 Task: Toggle the experimental feature "Group sources into Authored and Deployed trees".
Action: Mouse moved to (1336, 39)
Screenshot: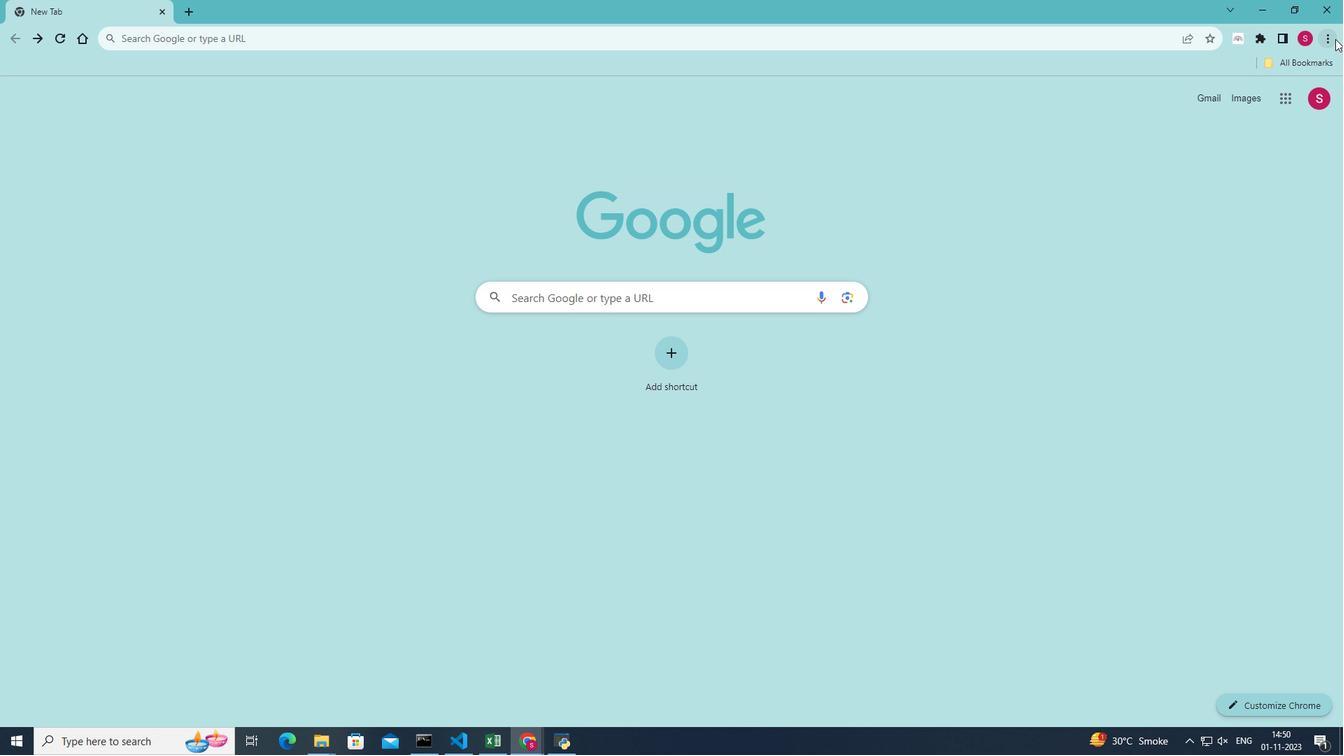 
Action: Mouse pressed left at (1336, 39)
Screenshot: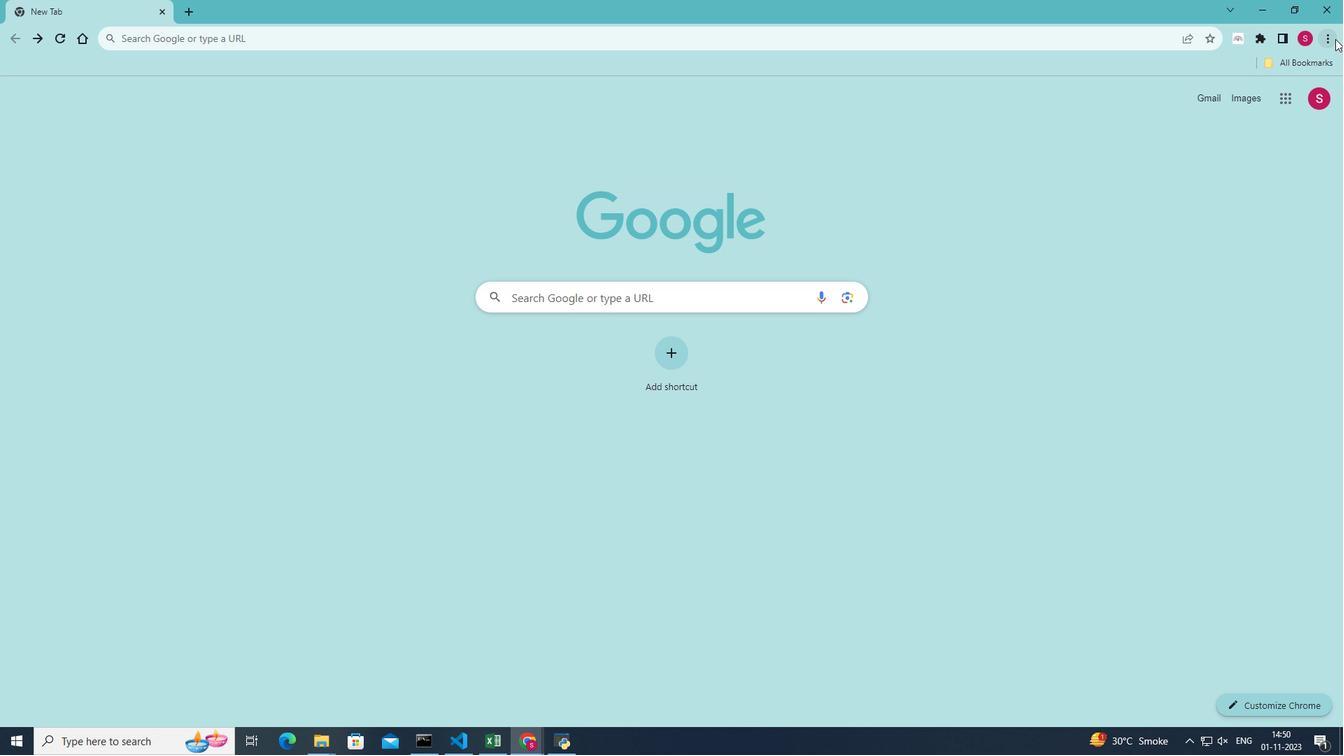 
Action: Mouse moved to (1220, 254)
Screenshot: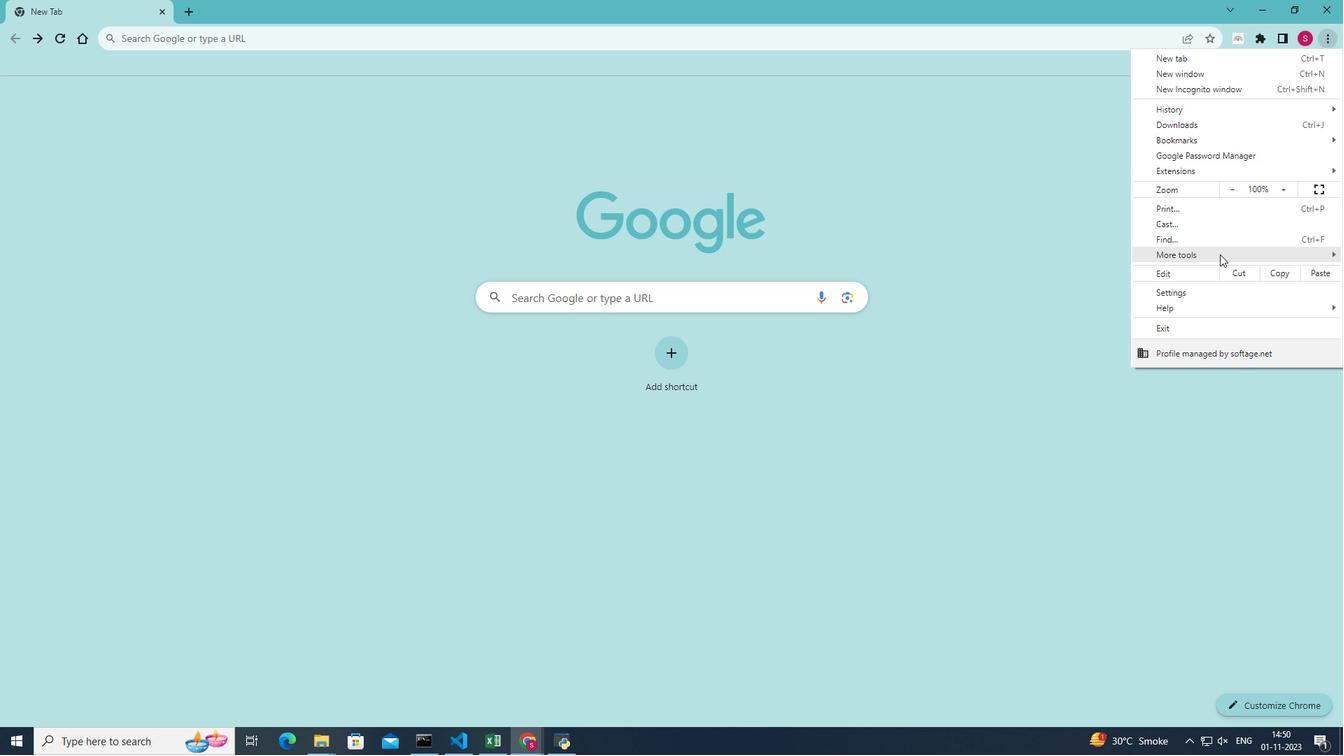 
Action: Mouse pressed left at (1220, 254)
Screenshot: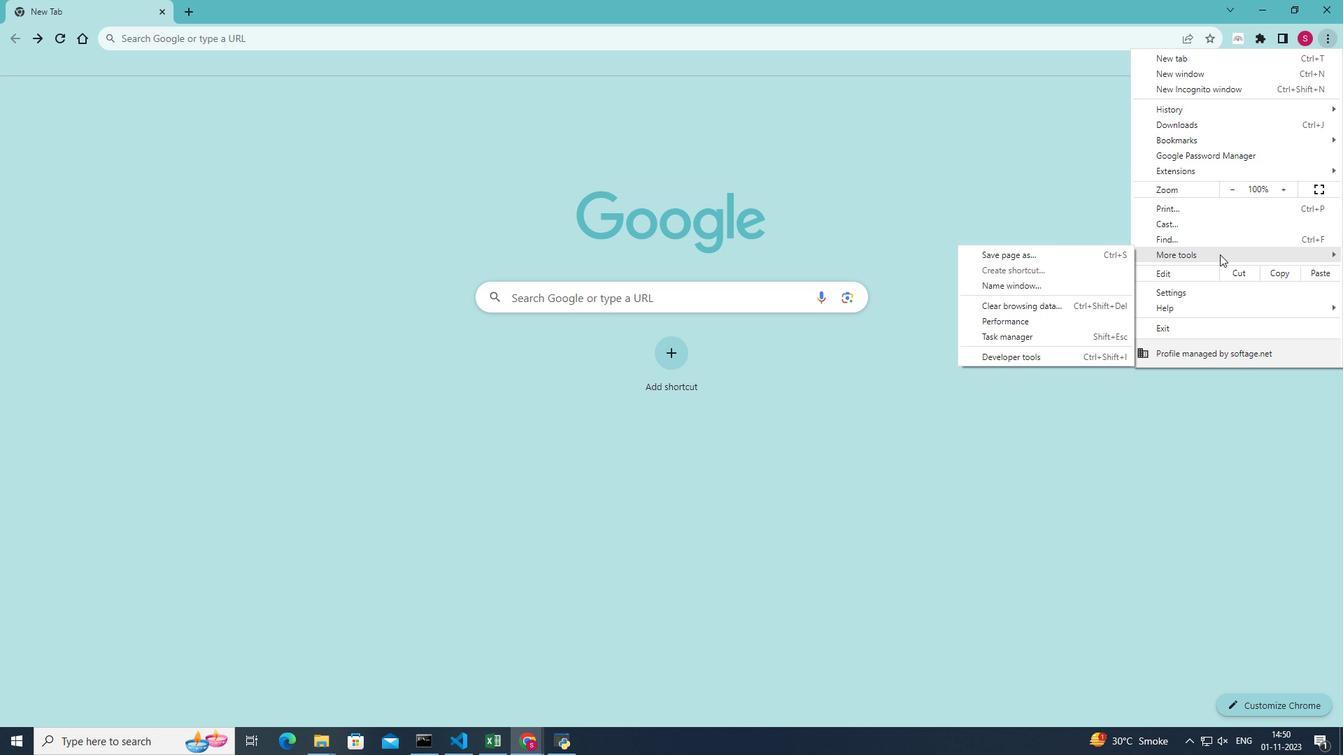 
Action: Mouse moved to (1077, 352)
Screenshot: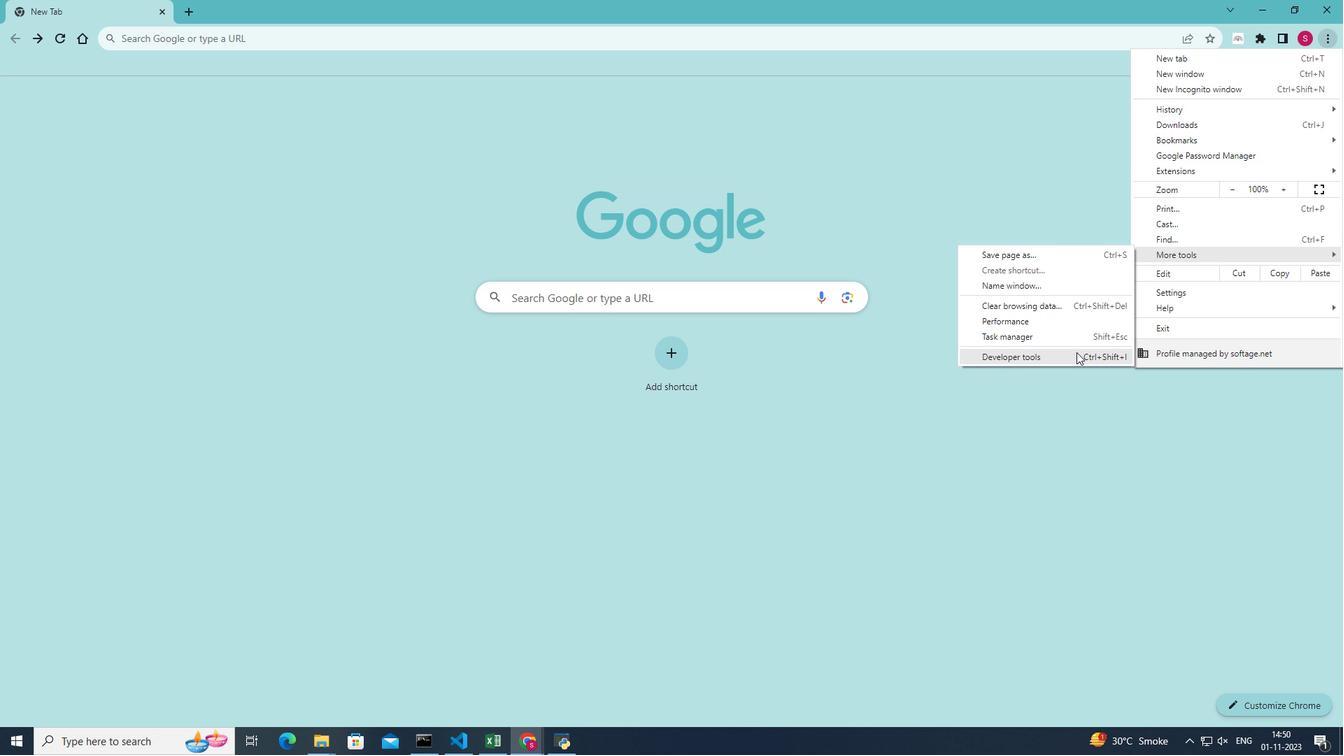 
Action: Mouse pressed left at (1077, 352)
Screenshot: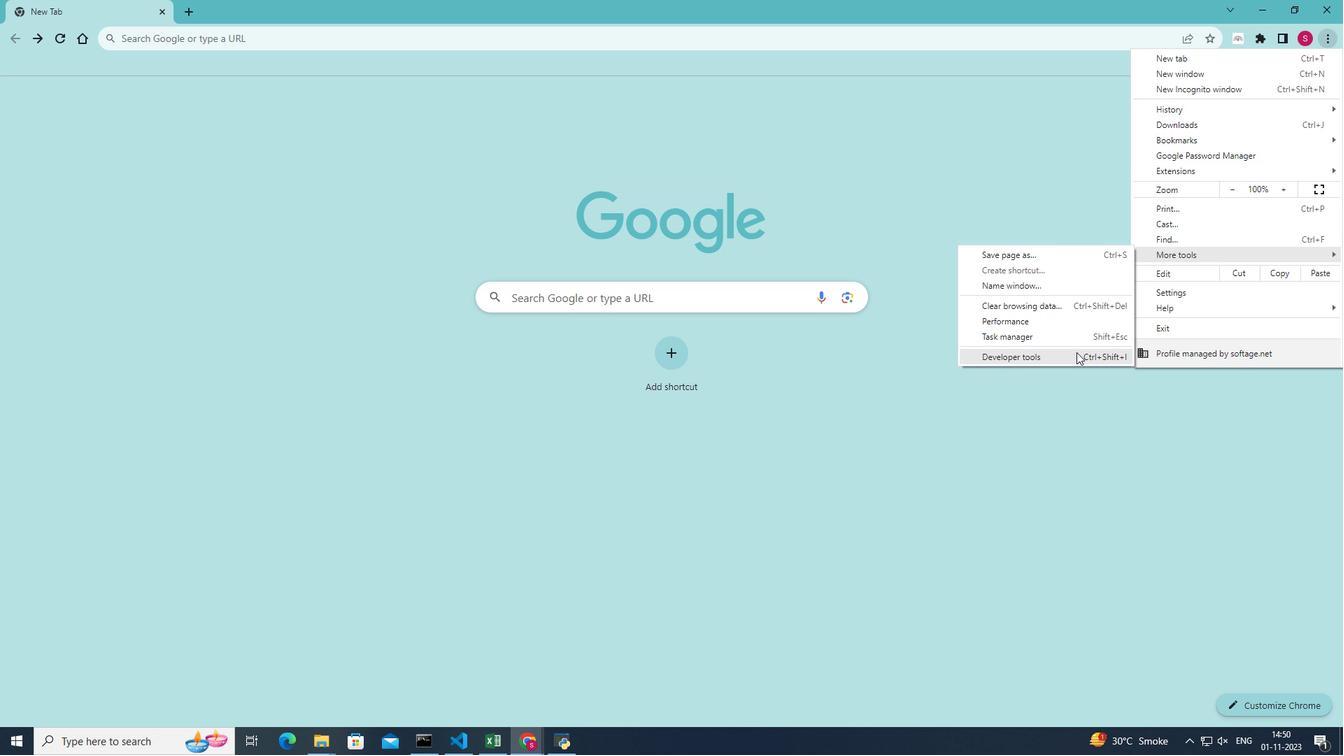 
Action: Mouse moved to (1285, 77)
Screenshot: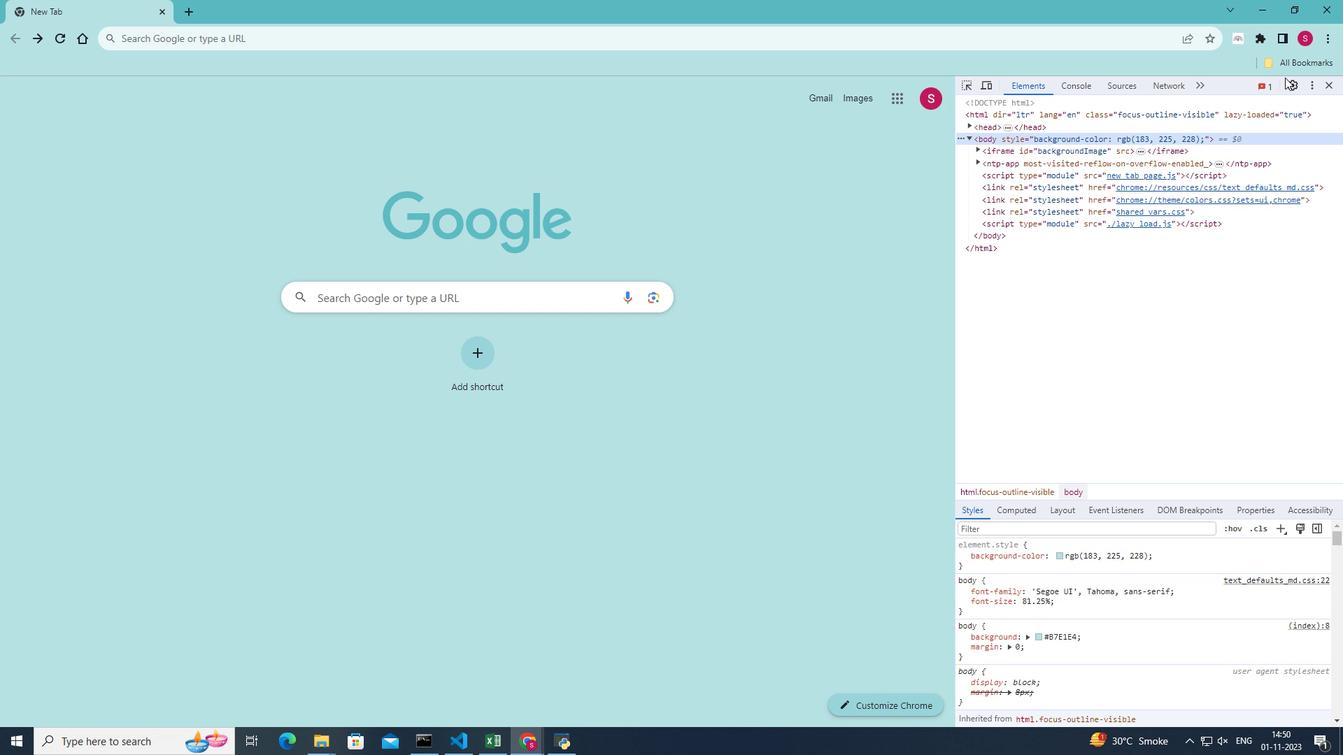 
Action: Mouse pressed left at (1285, 77)
Screenshot: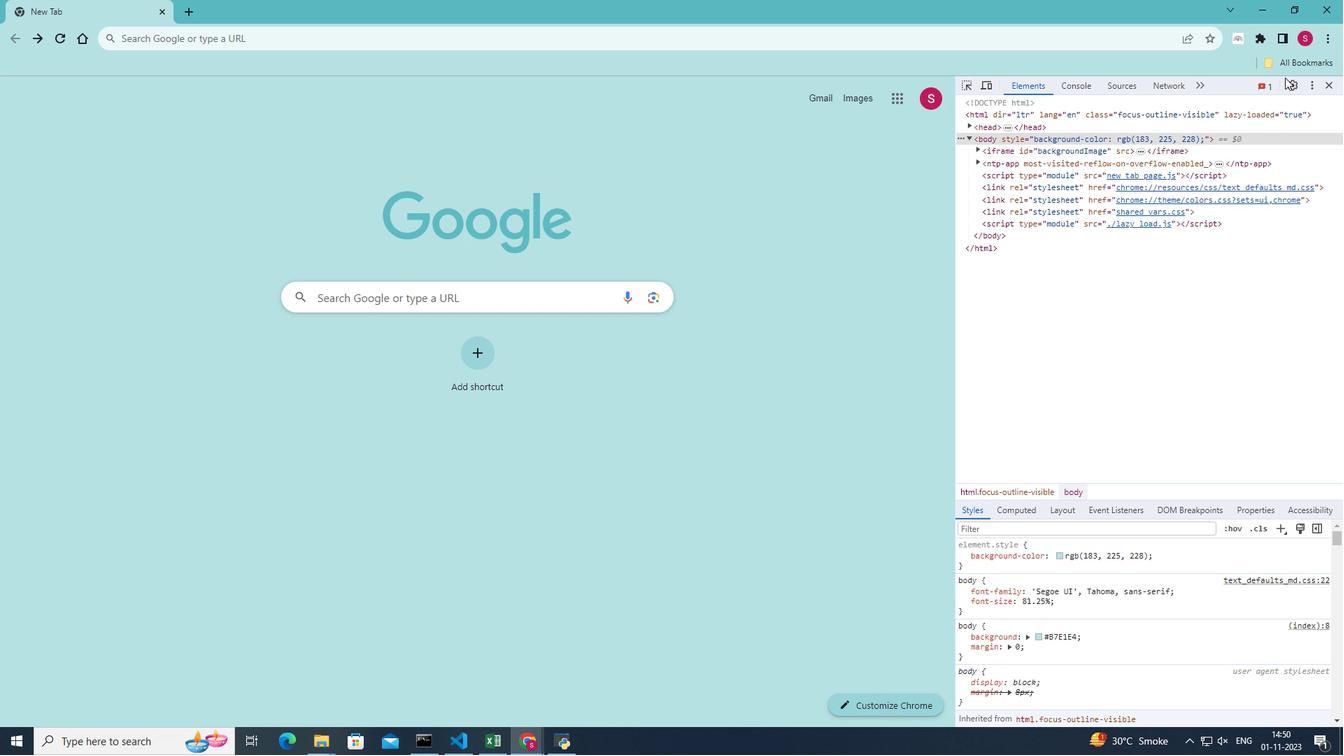 
Action: Mouse moved to (986, 158)
Screenshot: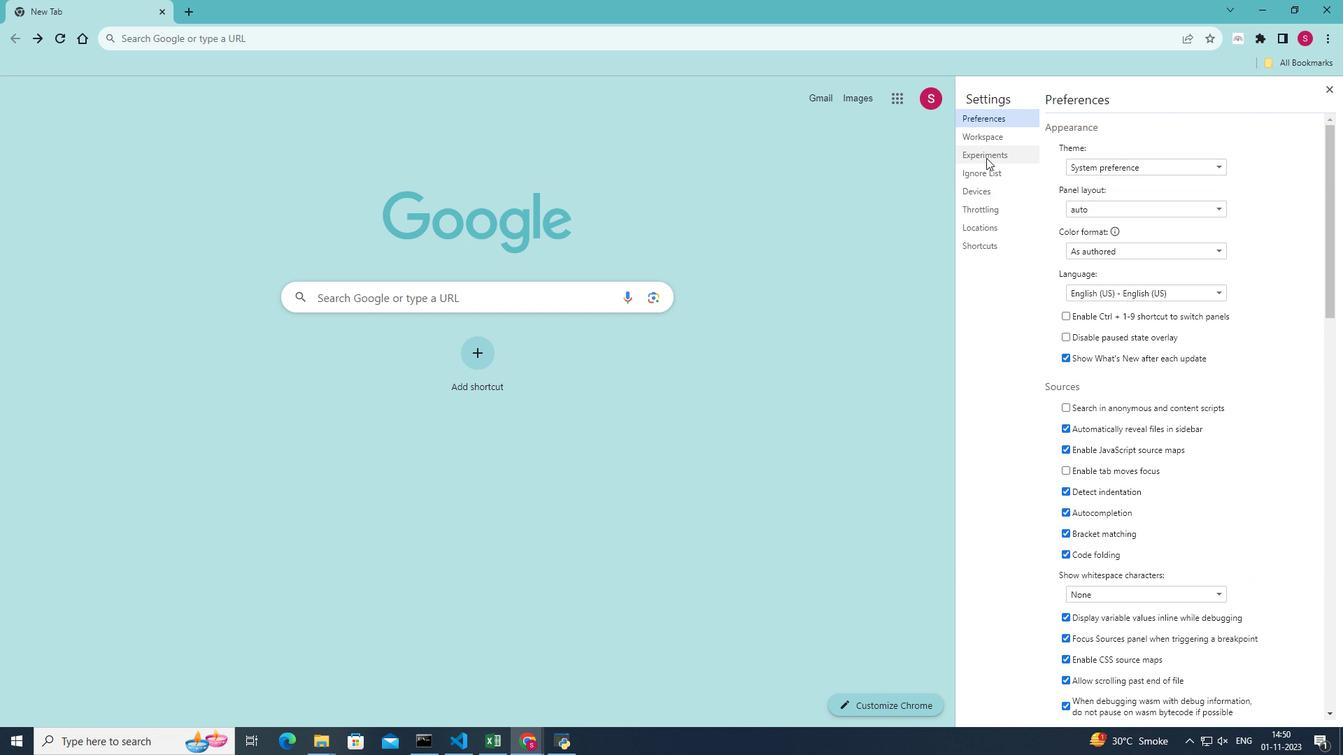 
Action: Mouse pressed left at (986, 158)
Screenshot: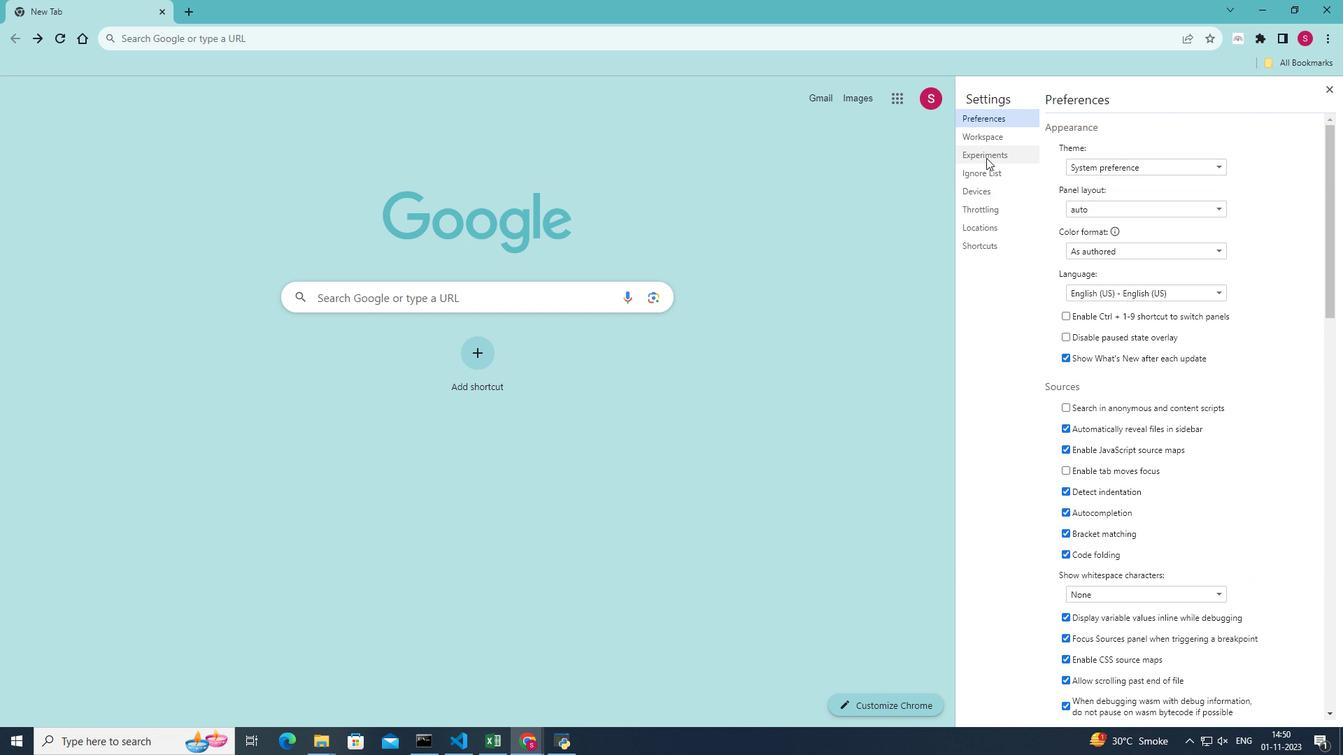
Action: Mouse moved to (1120, 615)
Screenshot: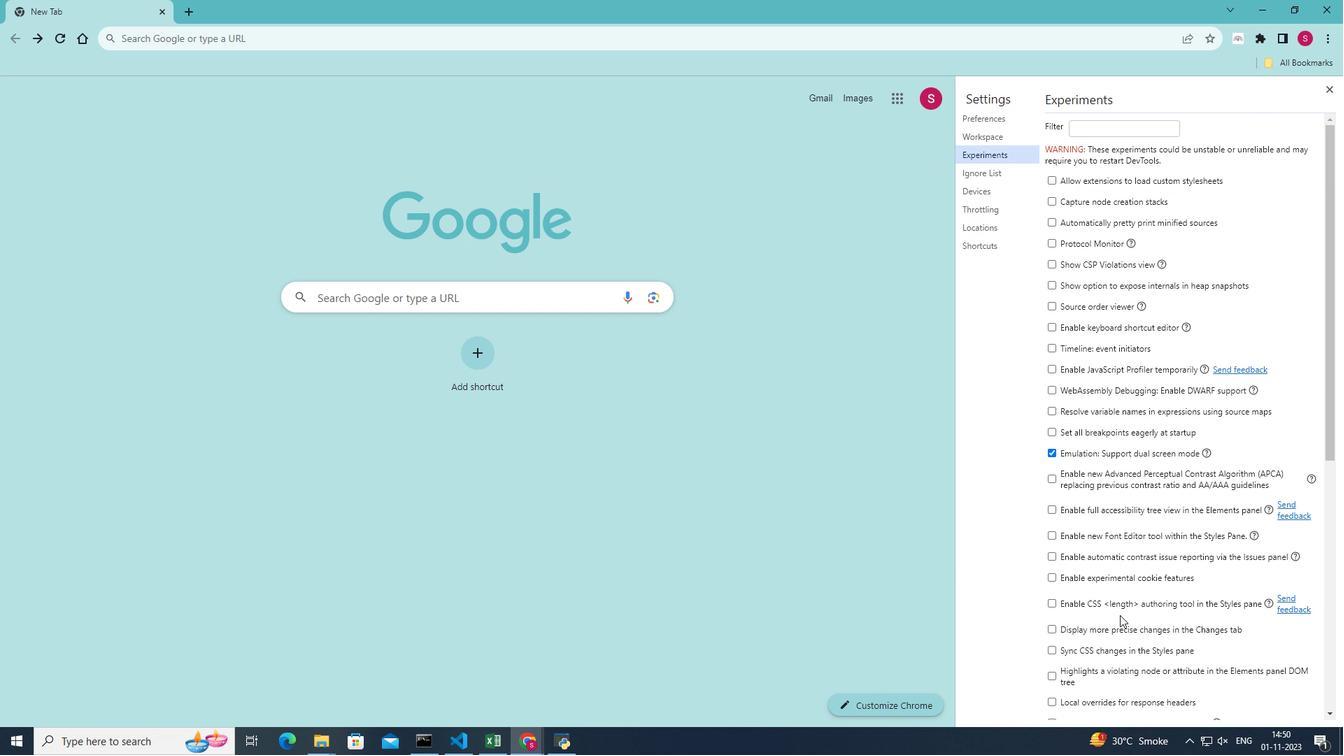 
Action: Mouse scrolled (1120, 615) with delta (0, 0)
Screenshot: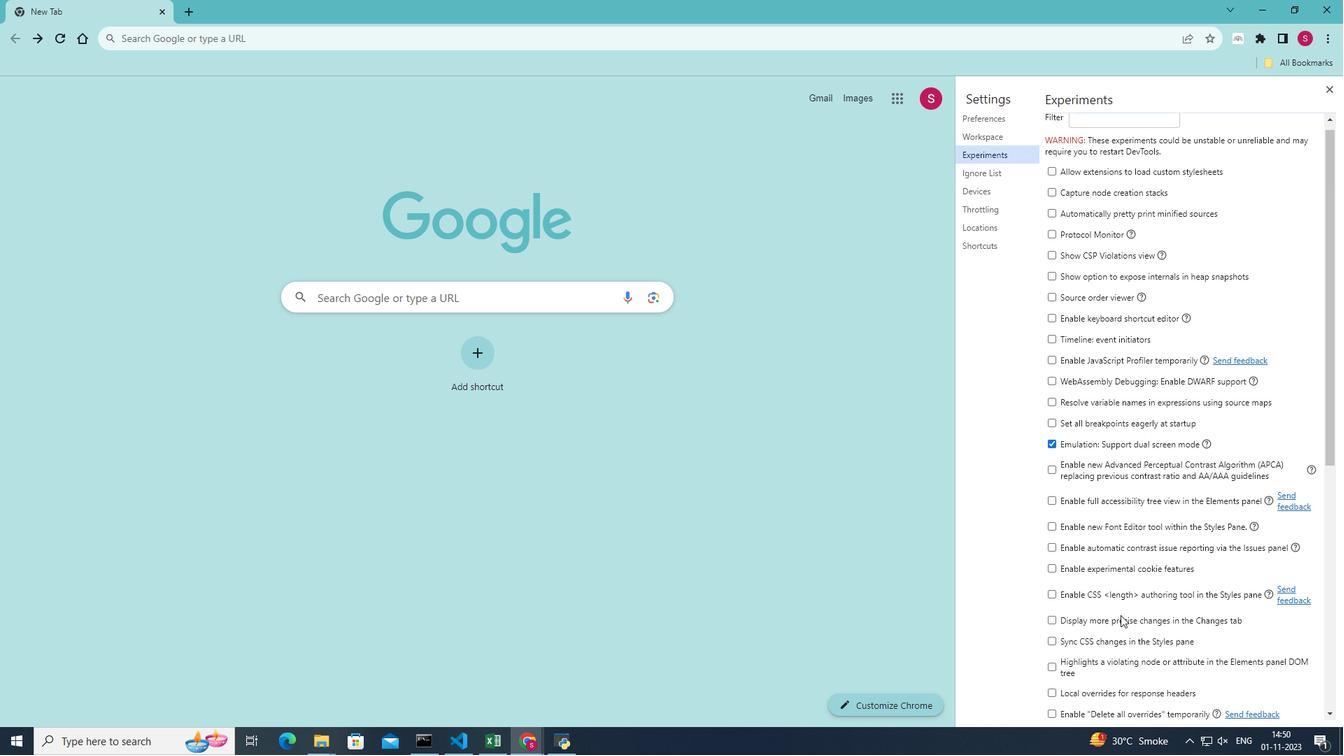 
Action: Mouse moved to (1120, 615)
Screenshot: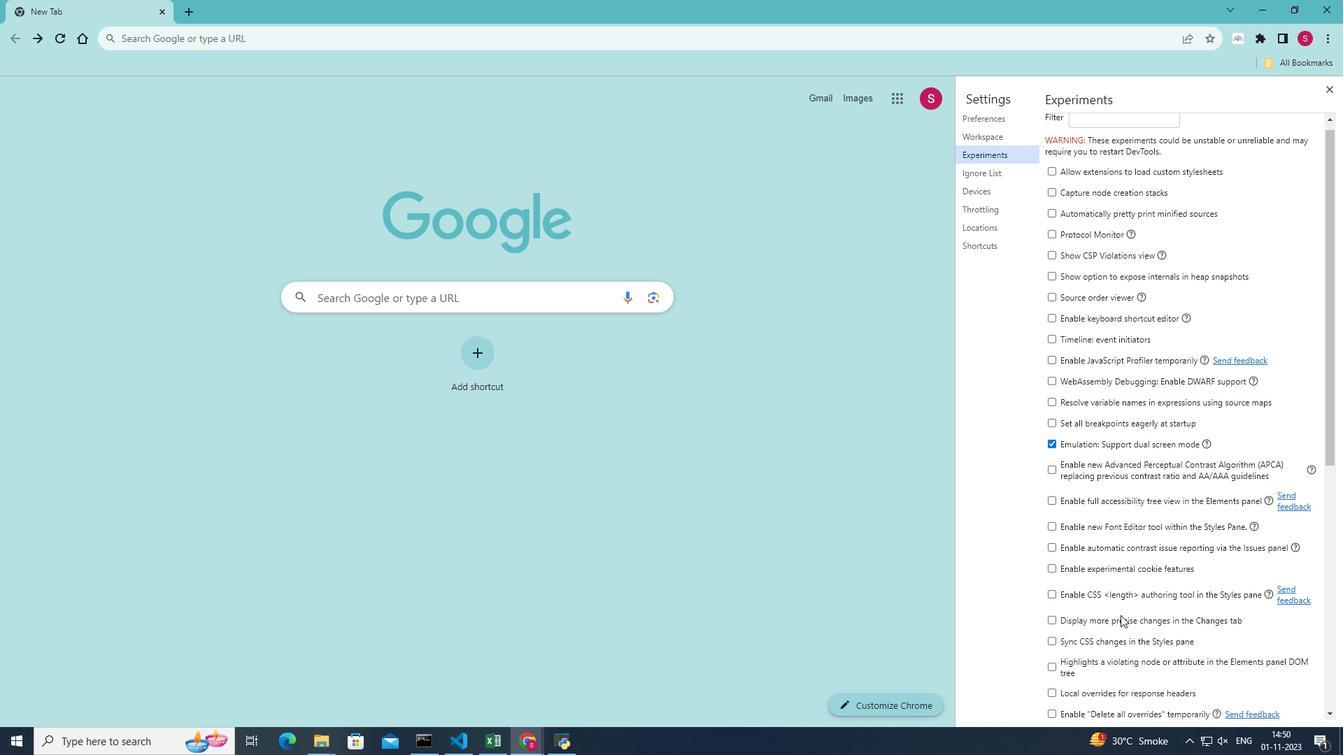 
Action: Mouse scrolled (1120, 615) with delta (0, 0)
Screenshot: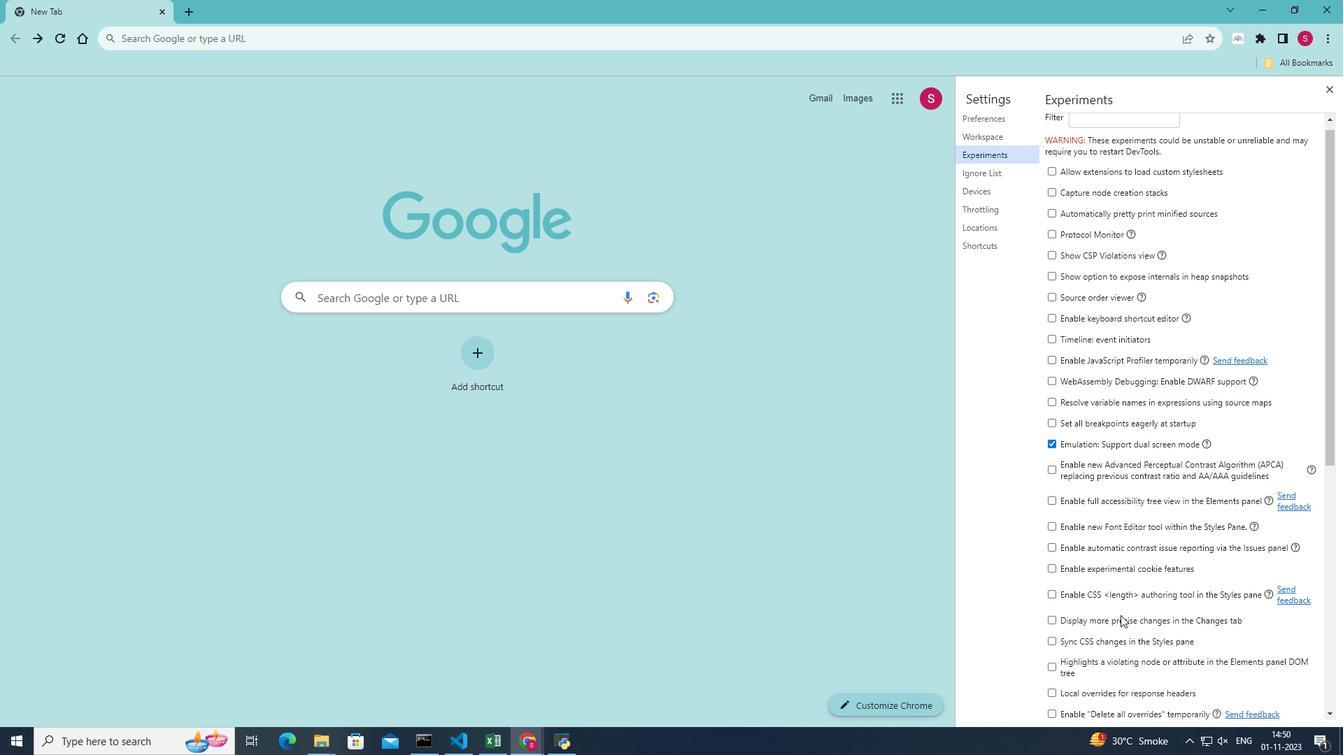 
Action: Mouse moved to (1121, 615)
Screenshot: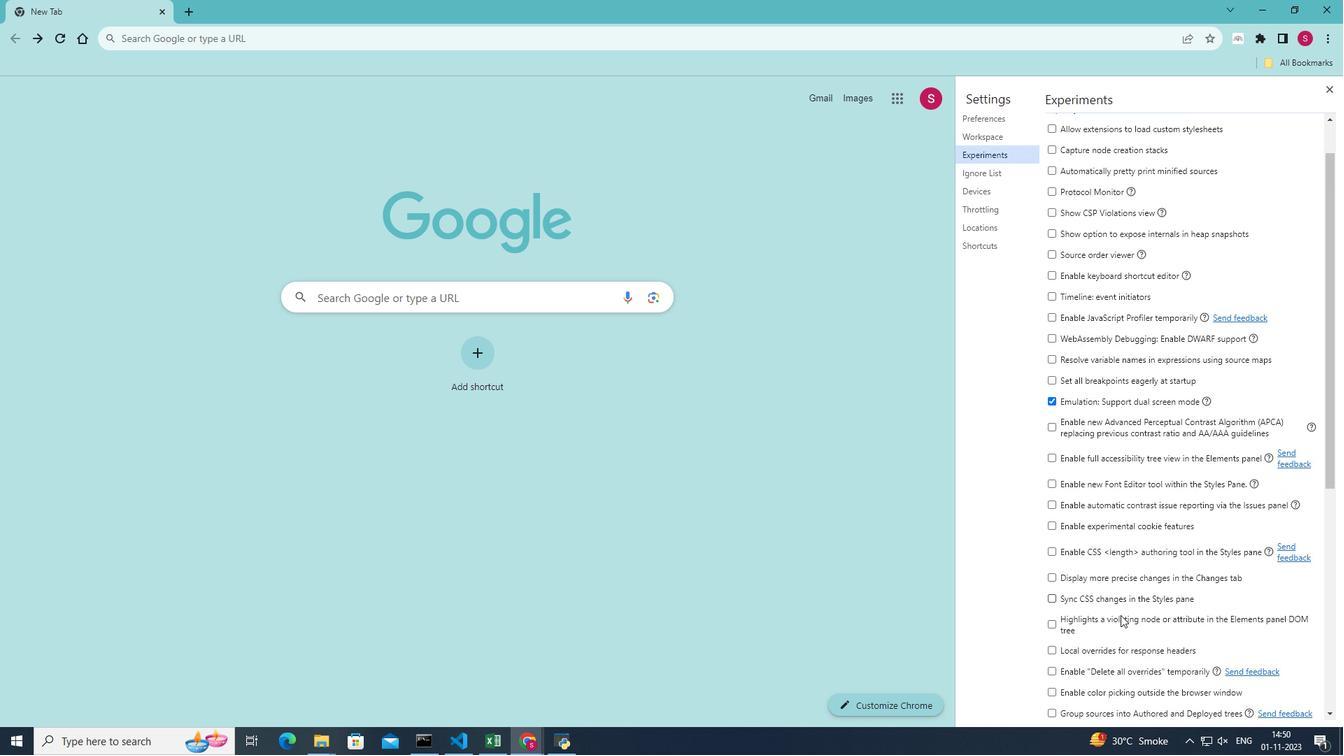 
Action: Mouse scrolled (1121, 615) with delta (0, 0)
Screenshot: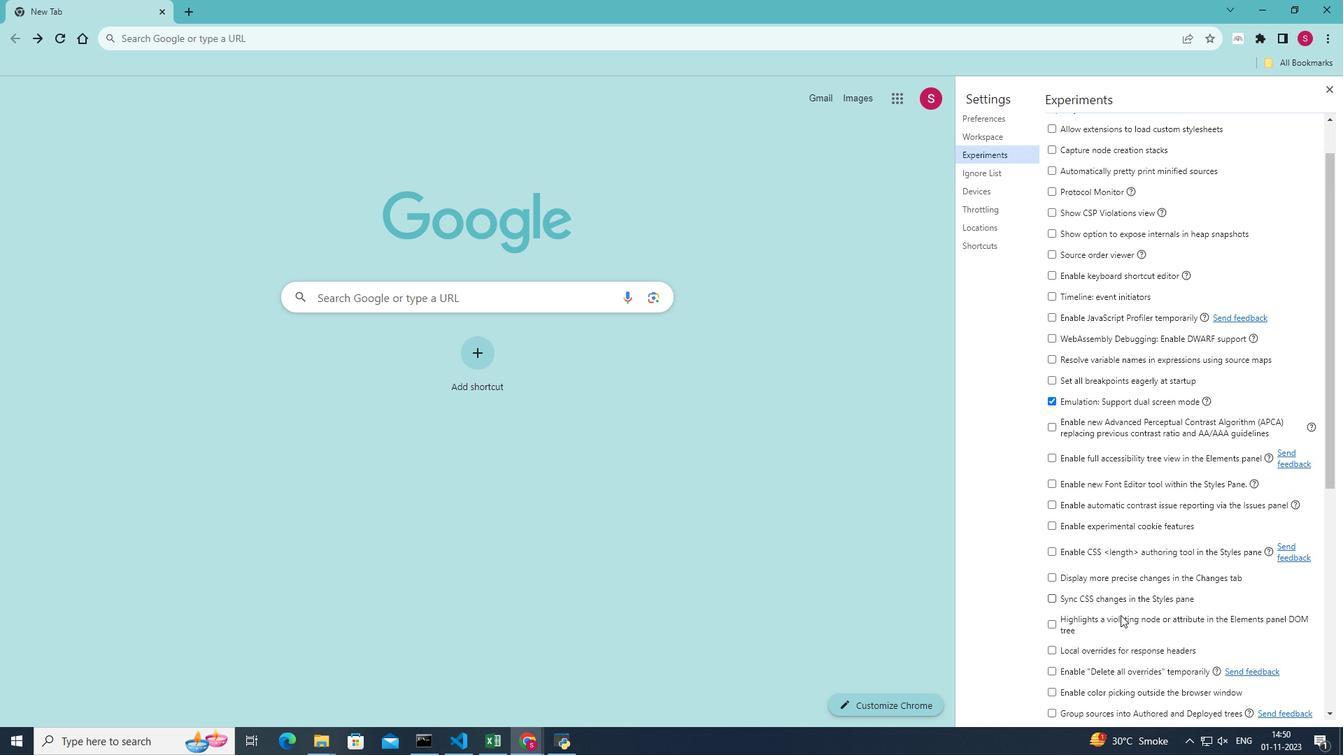 
Action: Mouse scrolled (1121, 615) with delta (0, 0)
Screenshot: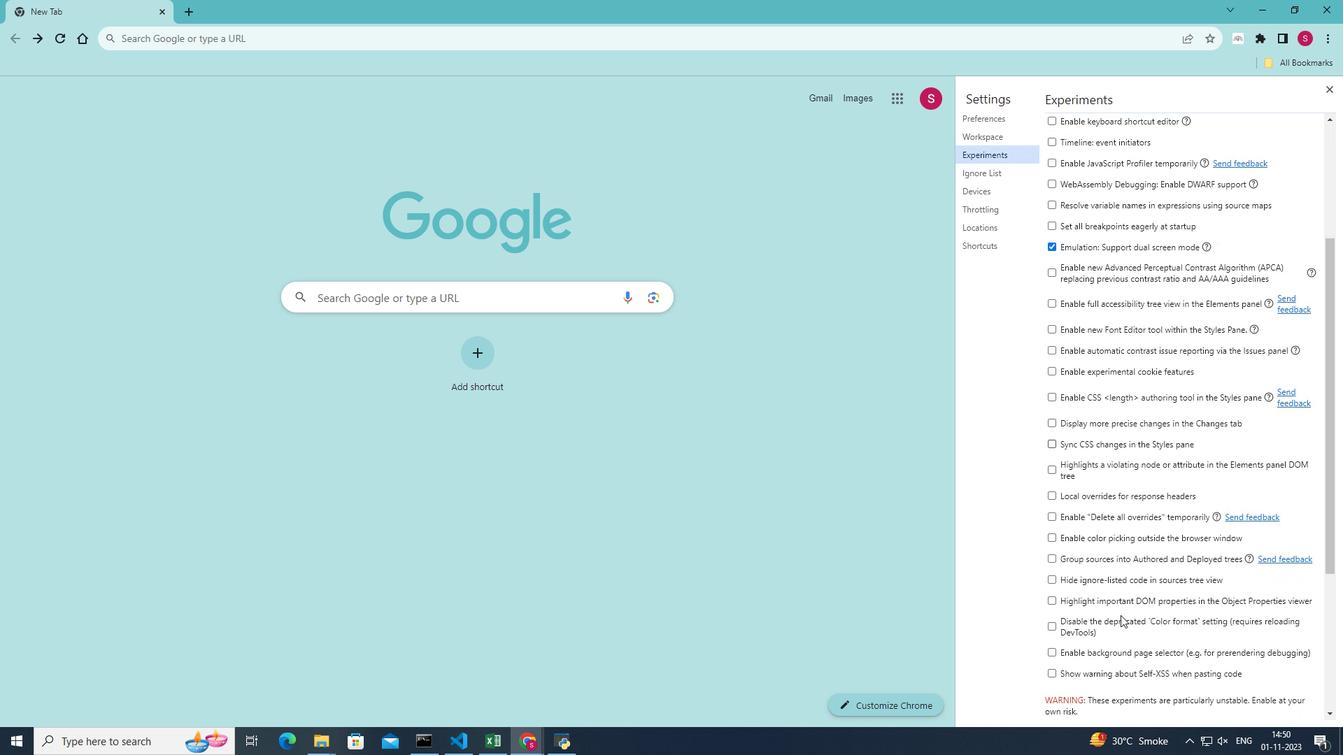 
Action: Mouse moved to (1048, 484)
Screenshot: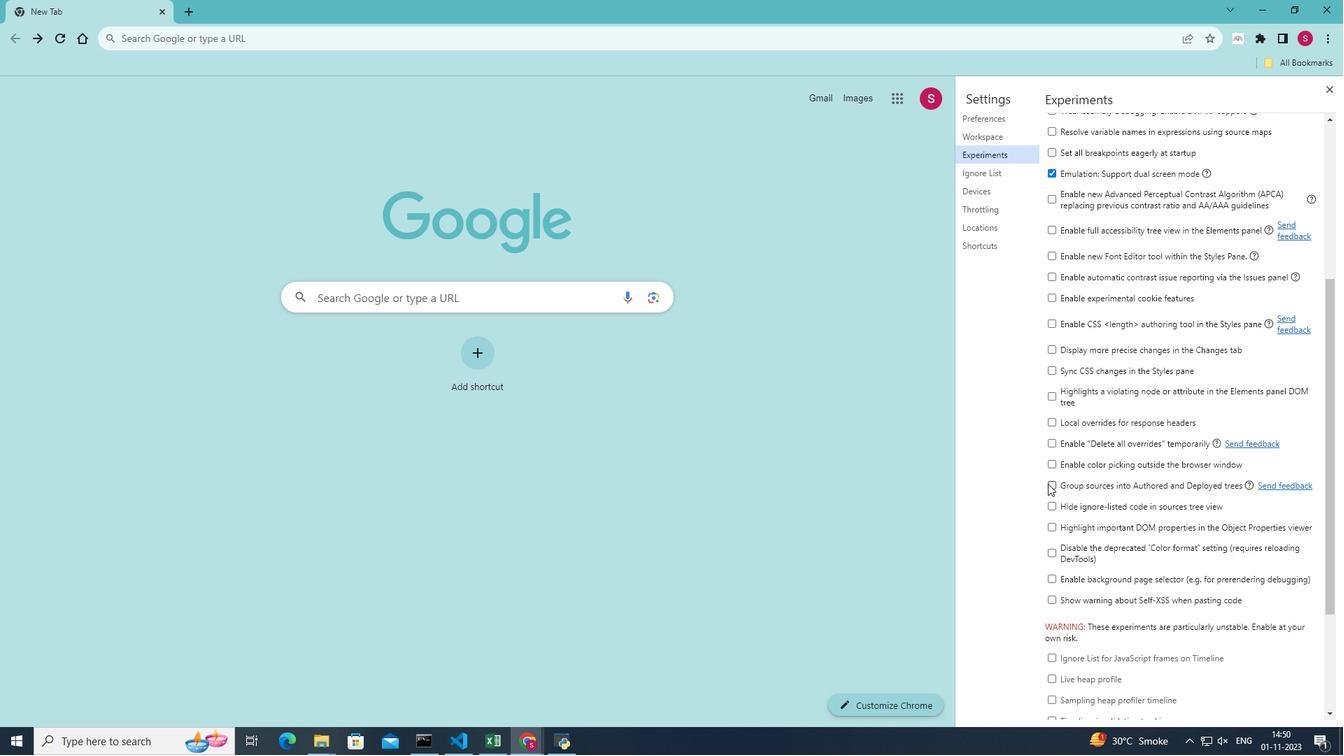
Action: Mouse pressed left at (1048, 484)
Screenshot: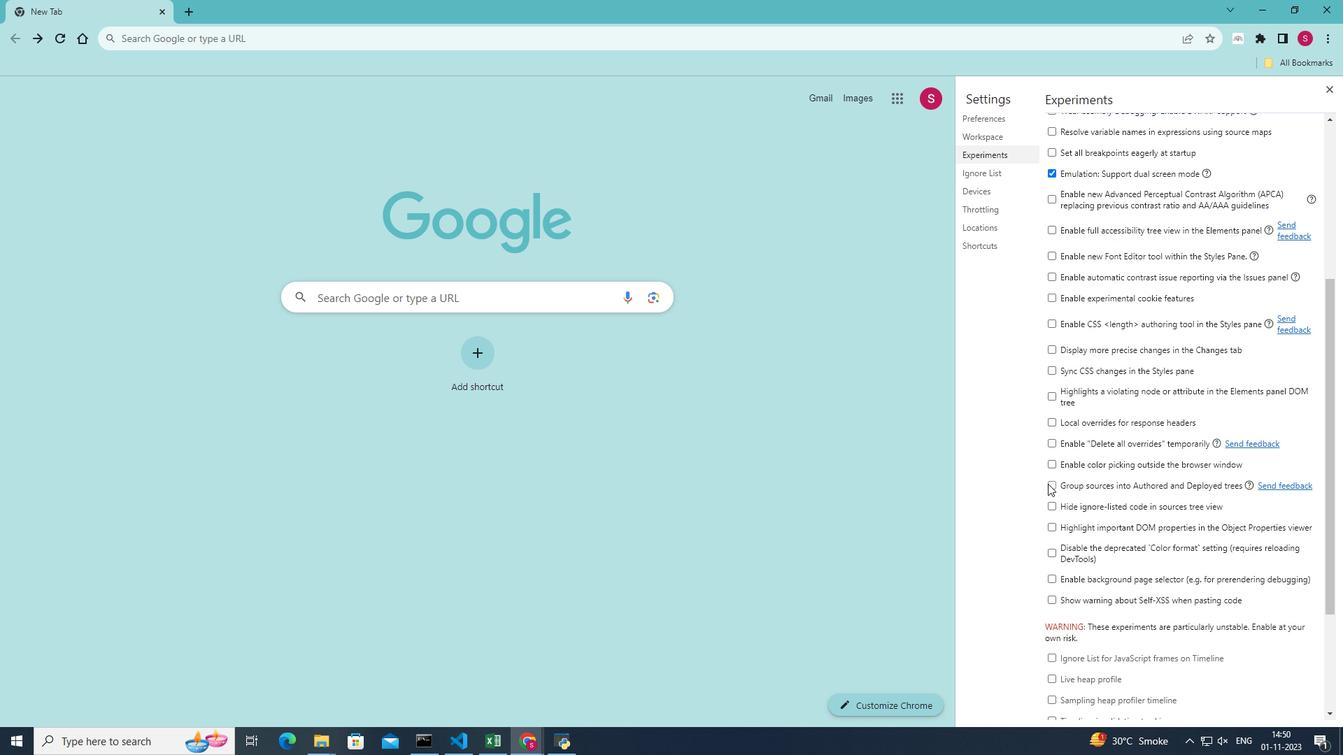 
Action: Mouse moved to (1167, 495)
Screenshot: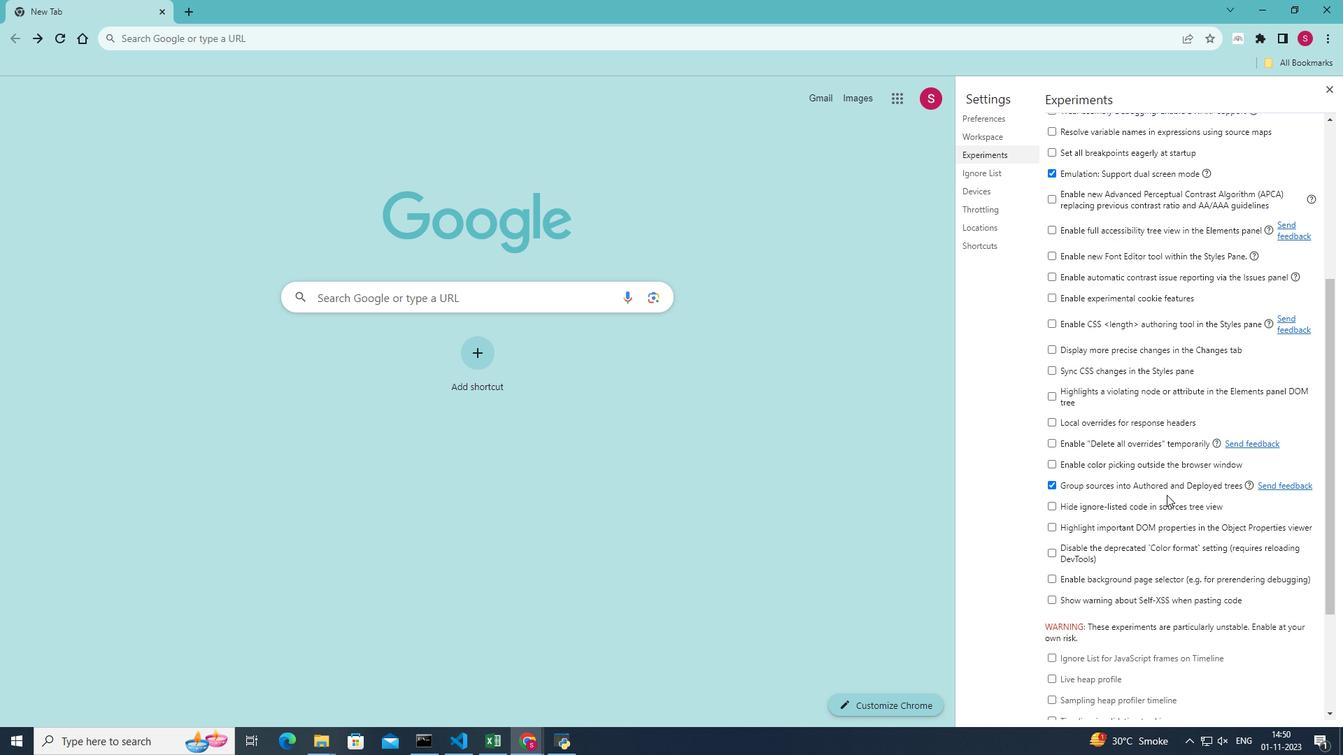 
